 Task: Show gridlines in the spreadsheet.
Action: Mouse moved to (102, 125)
Screenshot: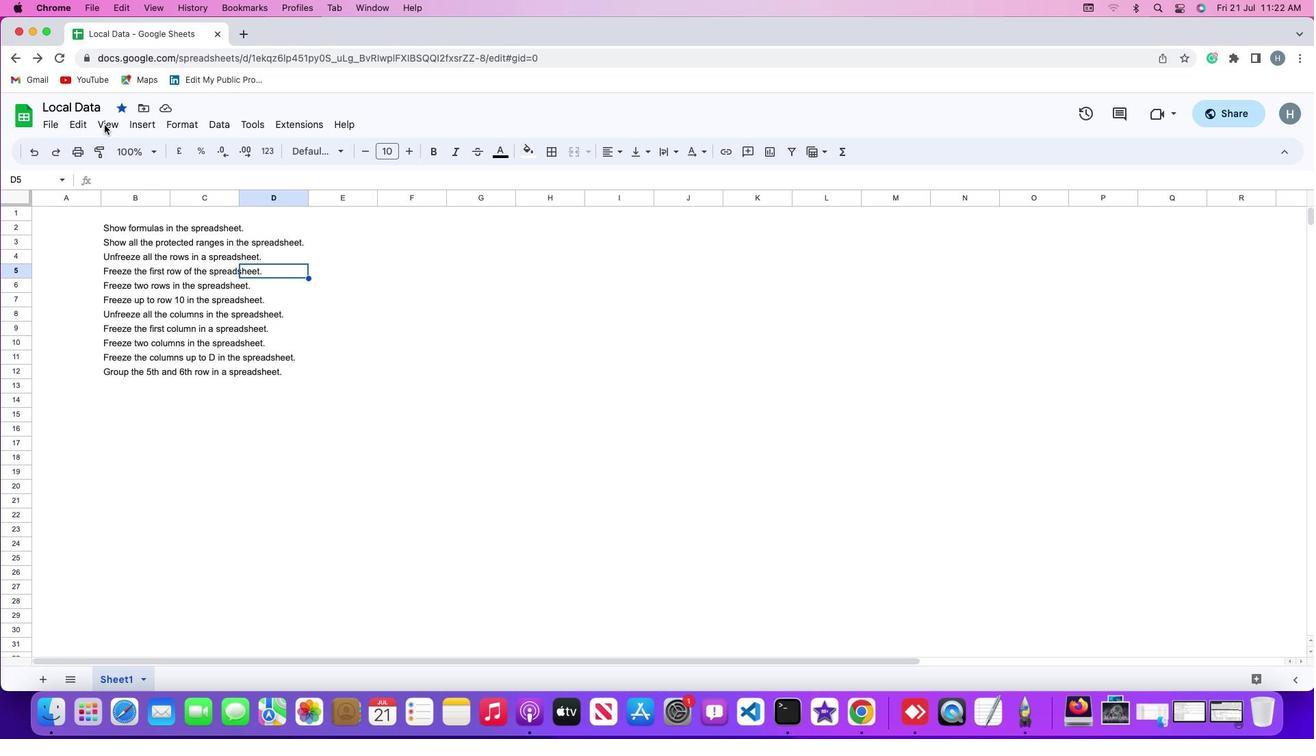 
Action: Mouse pressed left at (102, 125)
Screenshot: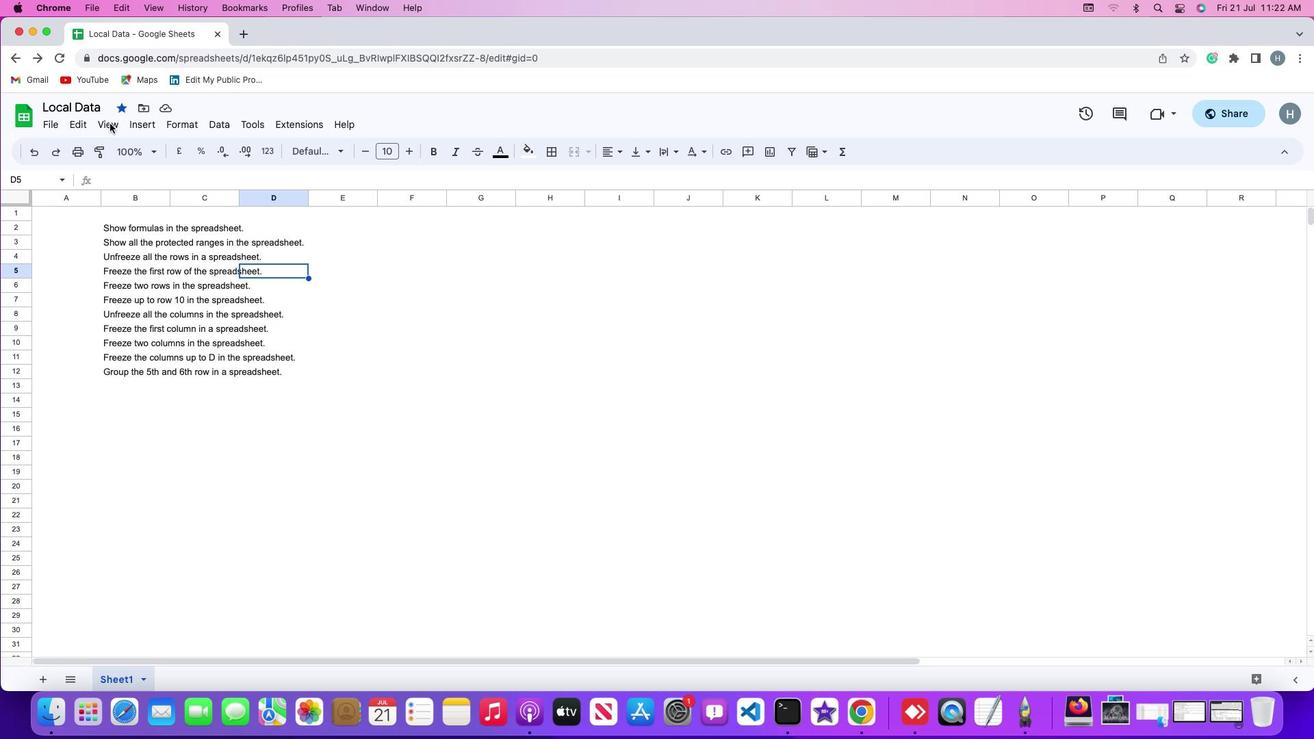 
Action: Mouse moved to (110, 123)
Screenshot: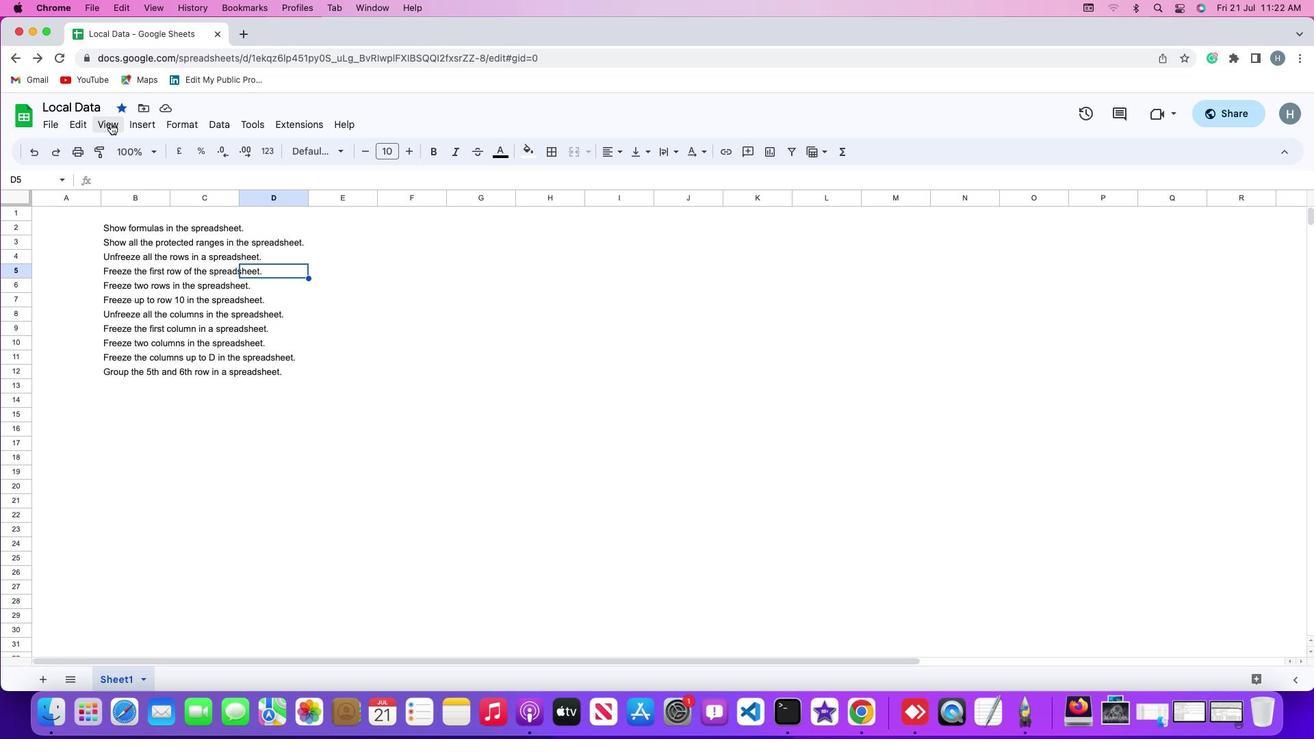 
Action: Mouse pressed left at (110, 123)
Screenshot: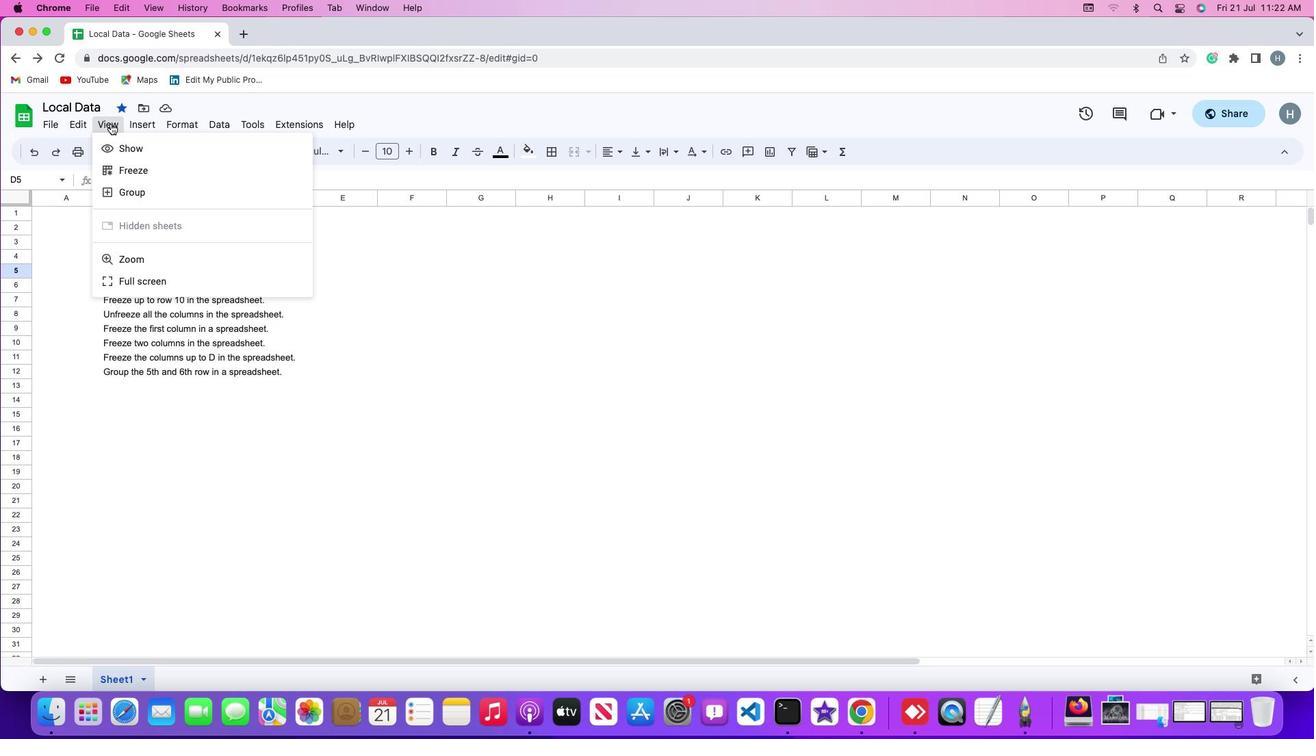 
Action: Mouse moved to (345, 171)
Screenshot: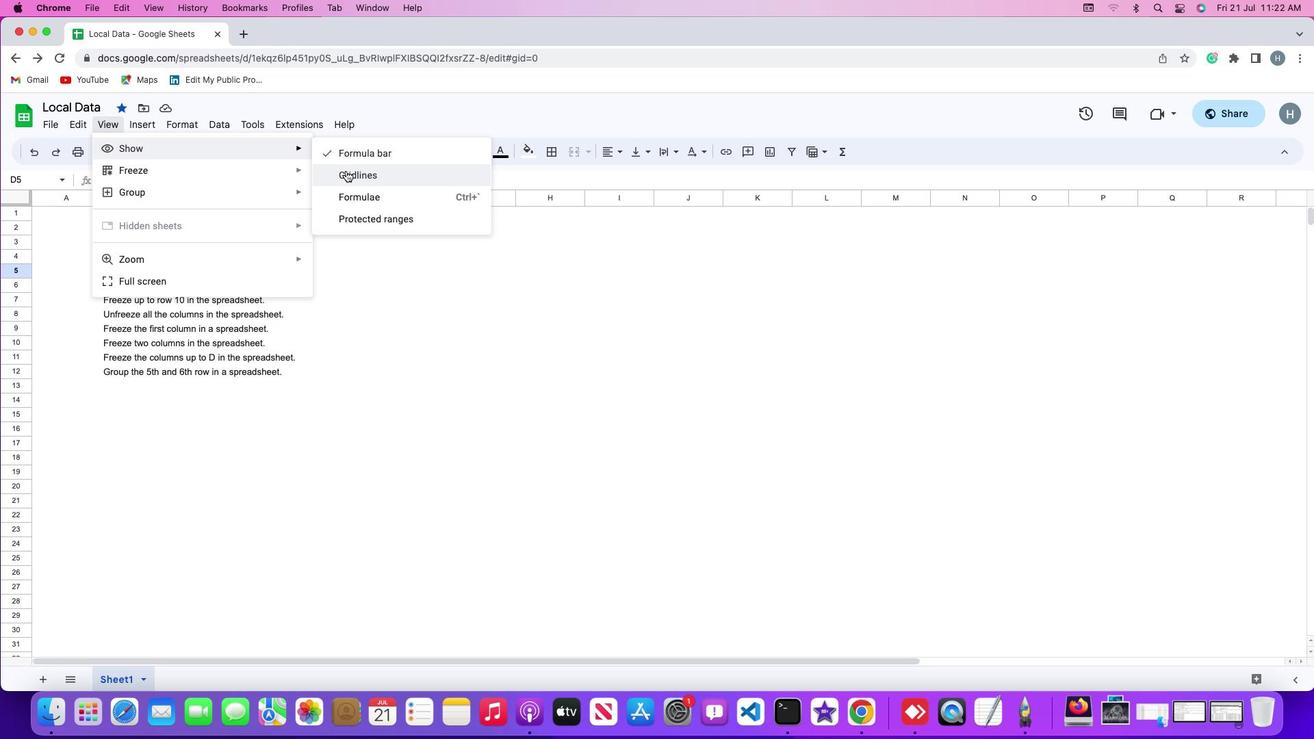 
Action: Mouse pressed left at (345, 171)
Screenshot: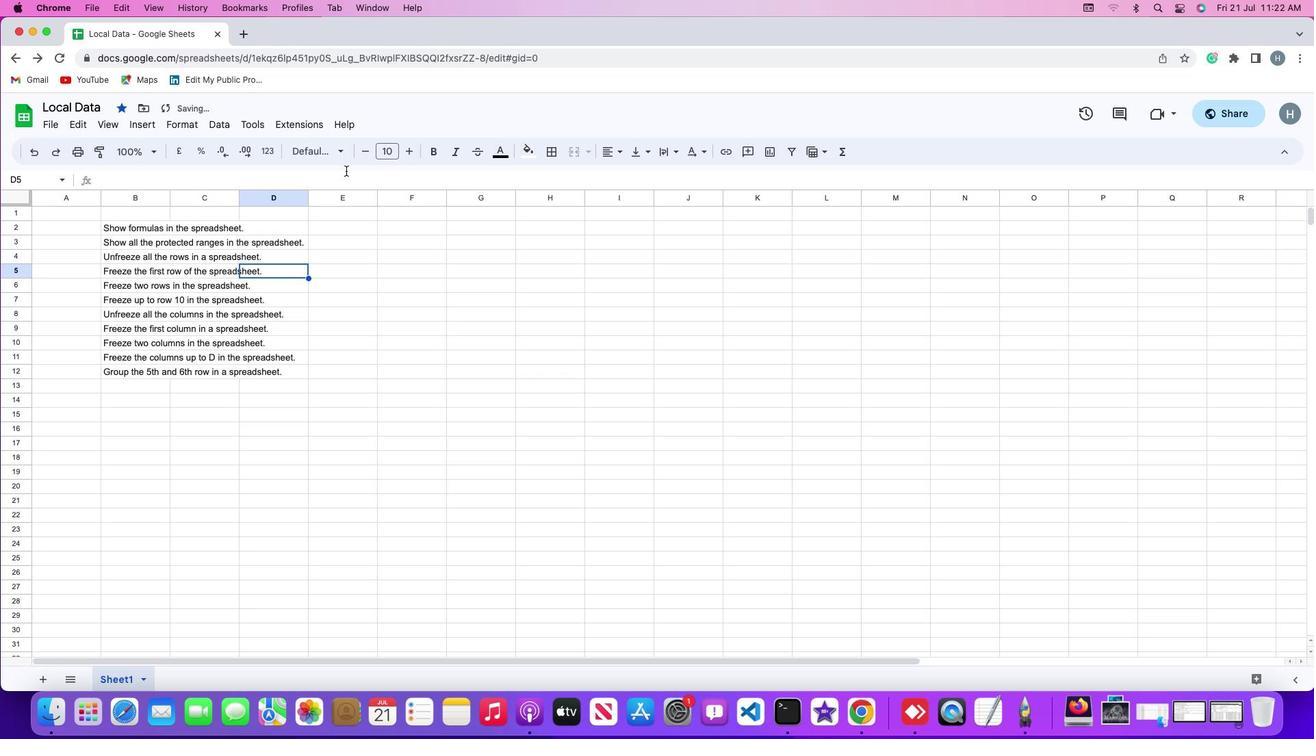 
Action: Mouse moved to (384, 285)
Screenshot: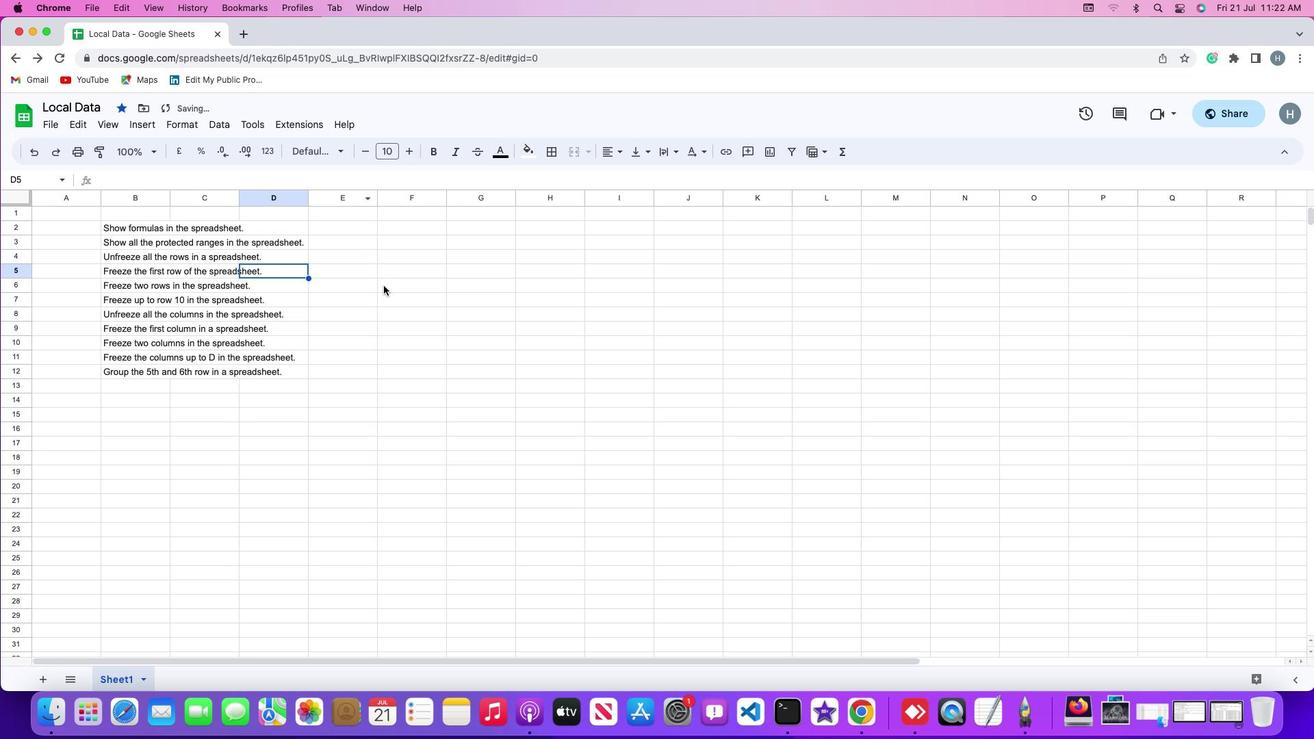 
